 Task: Look for products in the category "Plant-Based Meat Alternatives" from the brand "Lightlife".
Action: Mouse pressed left at (21, 73)
Screenshot: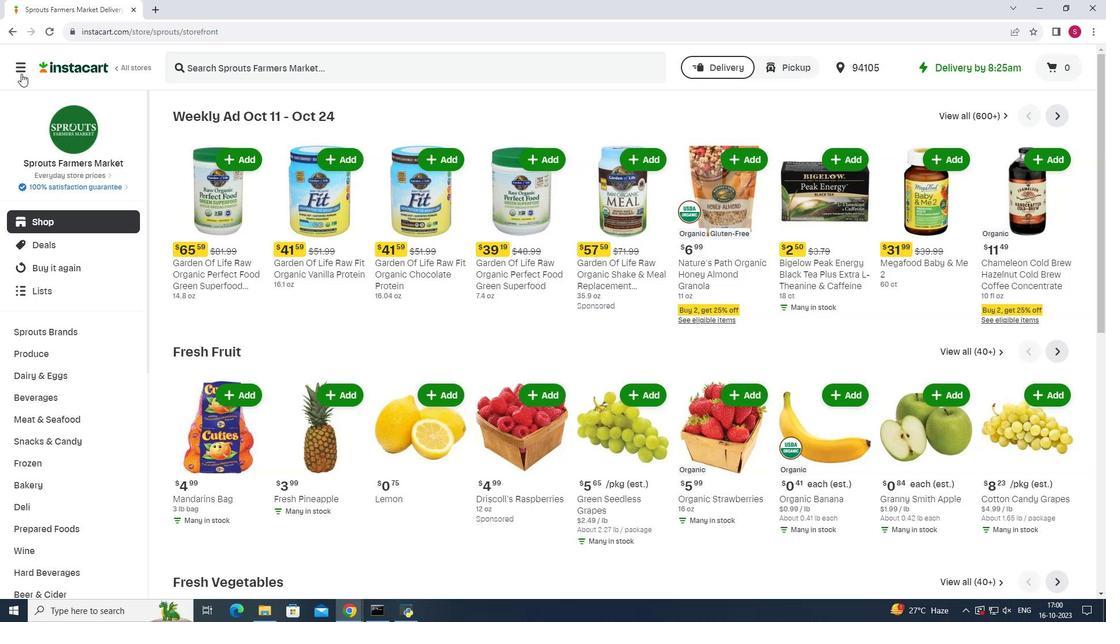 
Action: Mouse moved to (68, 304)
Screenshot: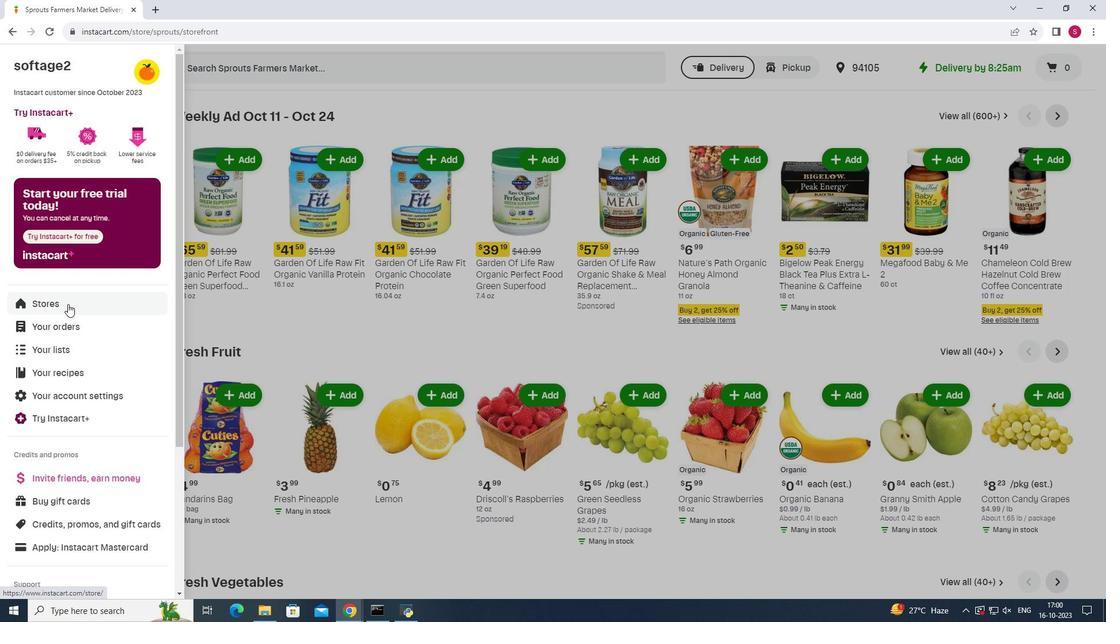 
Action: Mouse pressed left at (68, 304)
Screenshot: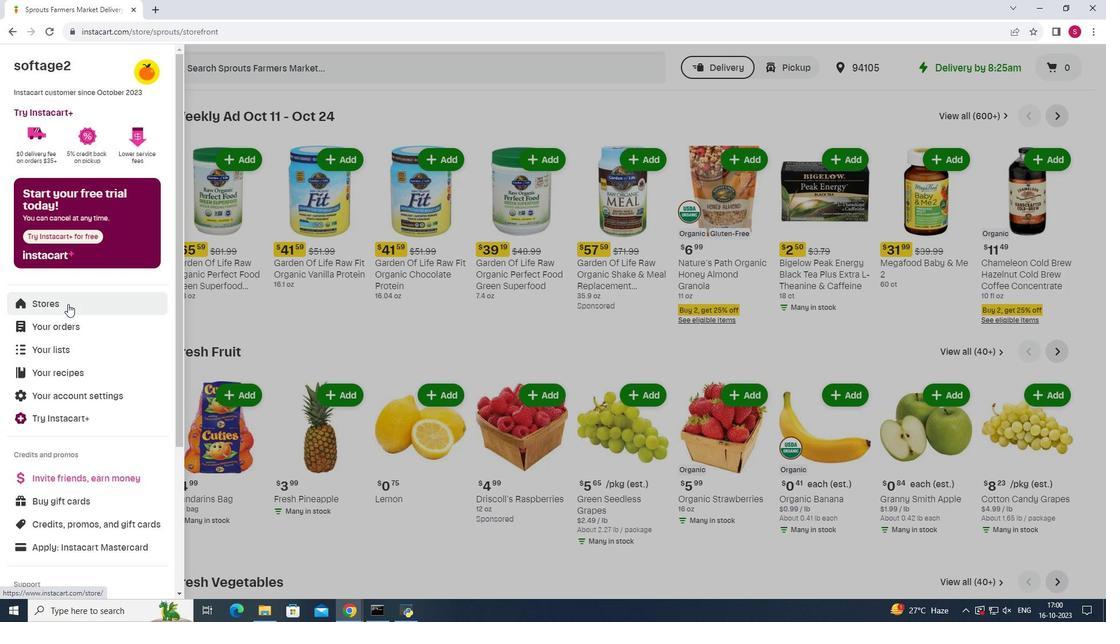 
Action: Mouse moved to (266, 107)
Screenshot: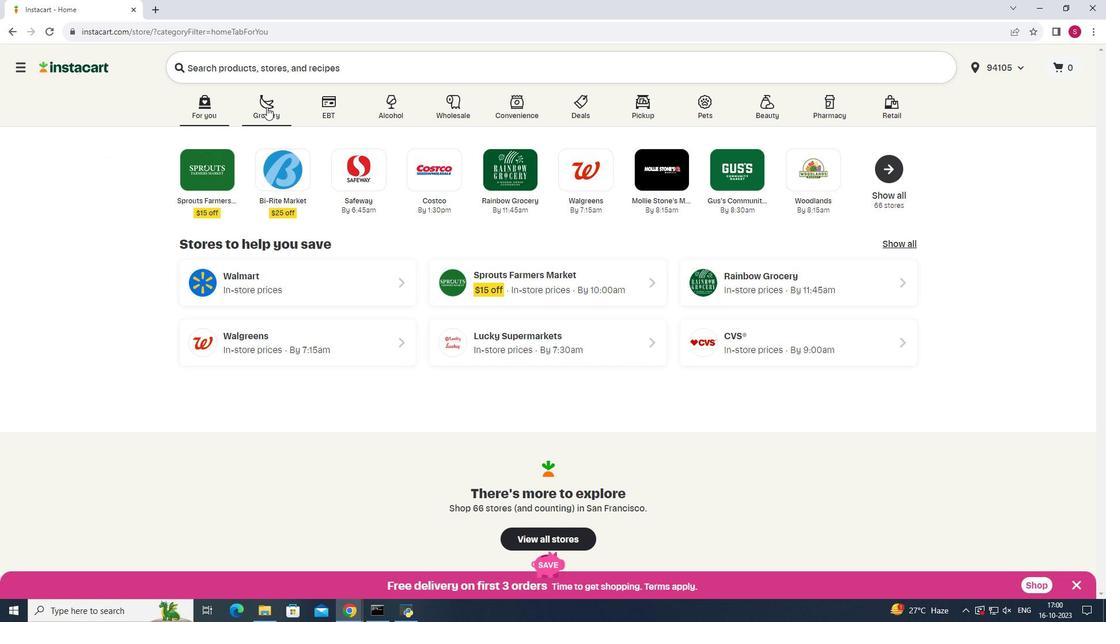 
Action: Mouse pressed left at (266, 107)
Screenshot: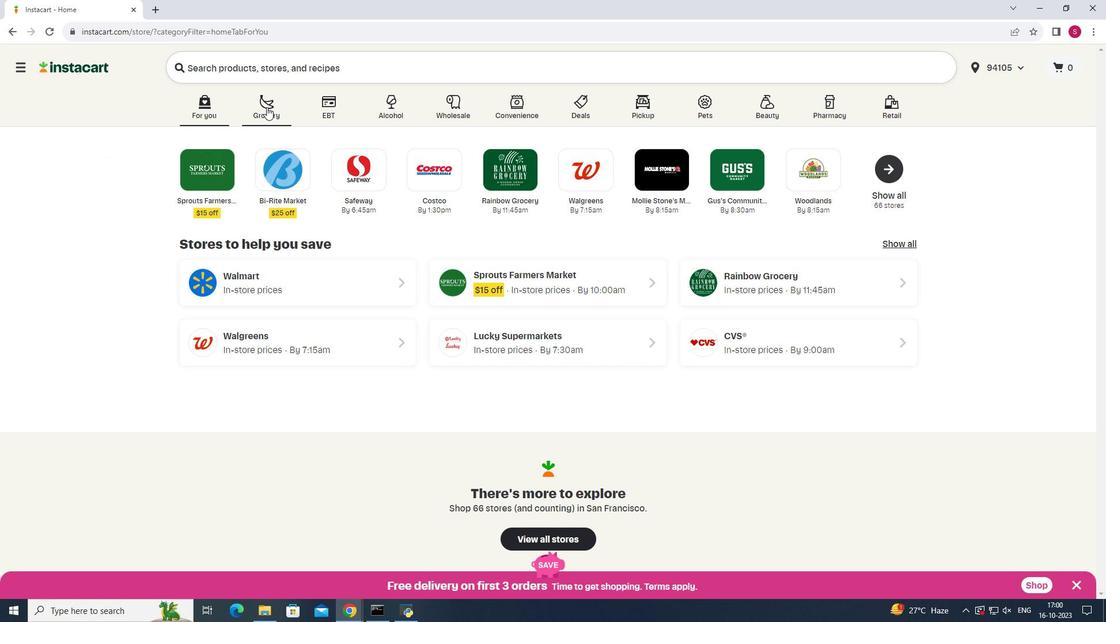 
Action: Mouse moved to (801, 164)
Screenshot: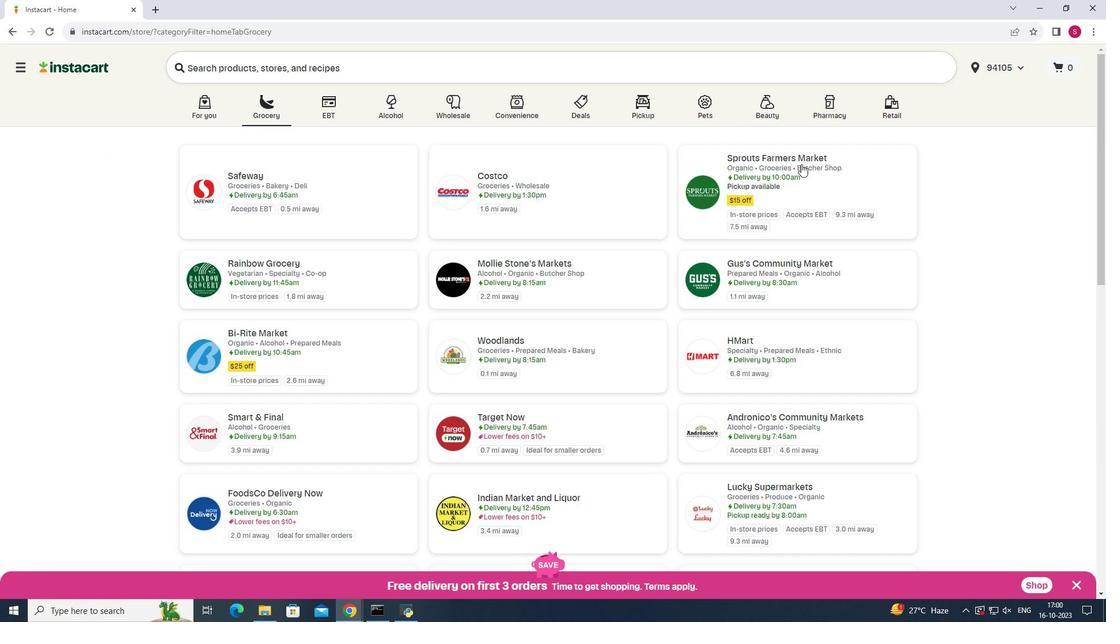 
Action: Mouse pressed left at (801, 164)
Screenshot: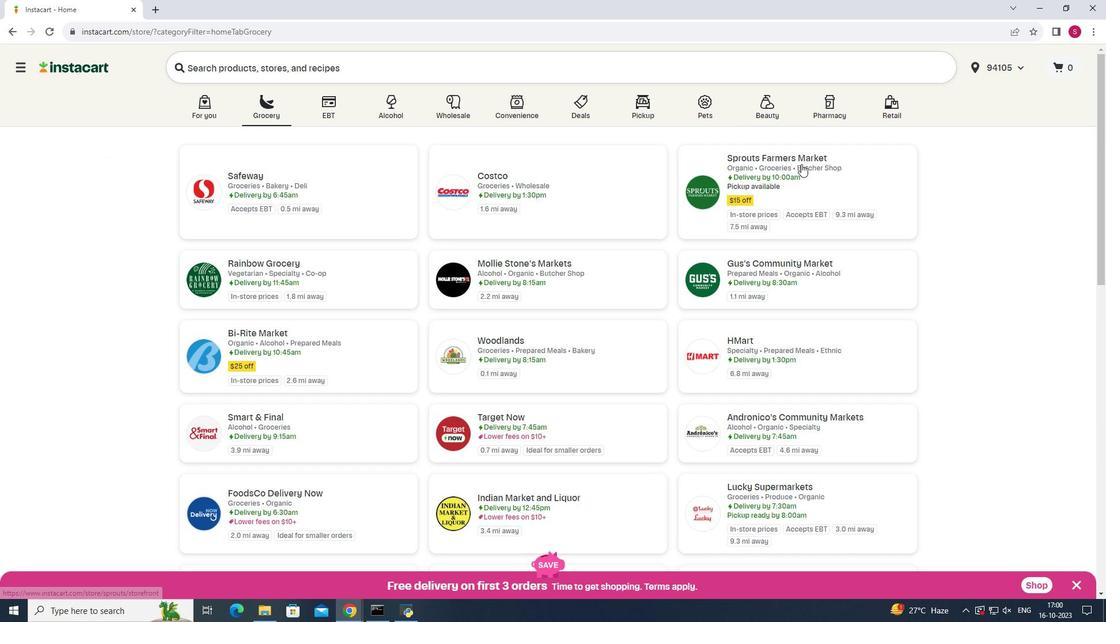 
Action: Mouse moved to (56, 418)
Screenshot: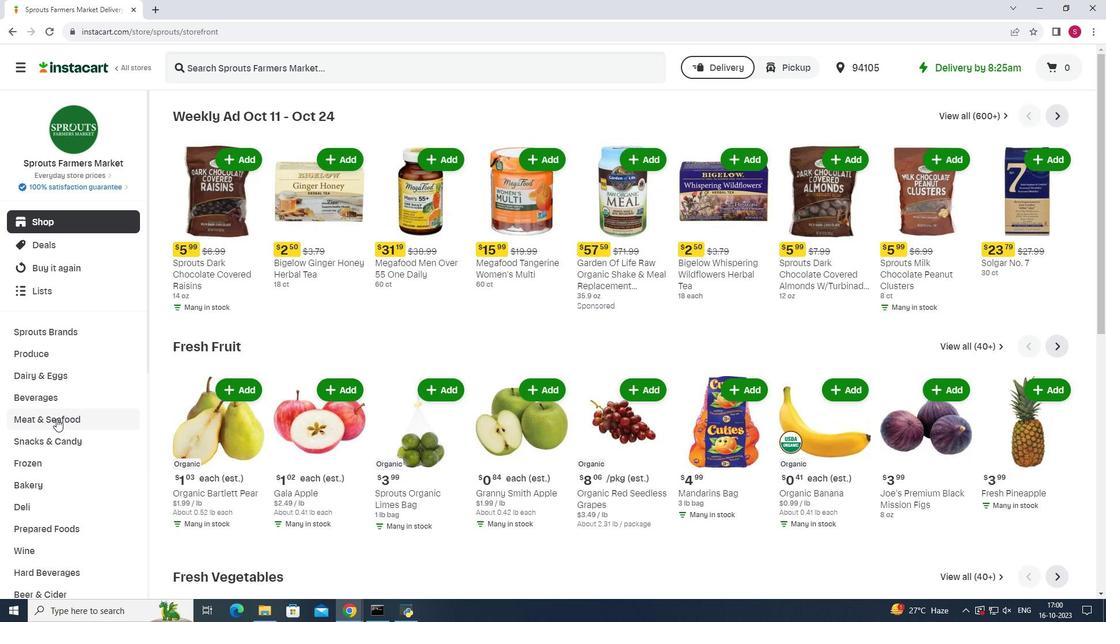 
Action: Mouse pressed left at (56, 418)
Screenshot: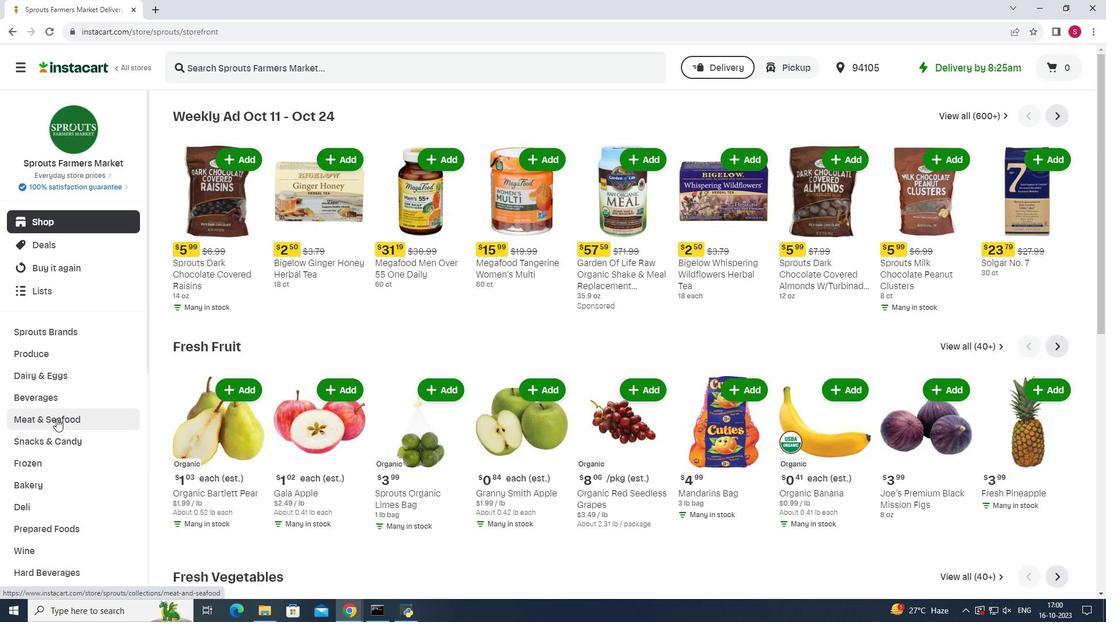 
Action: Mouse moved to (851, 144)
Screenshot: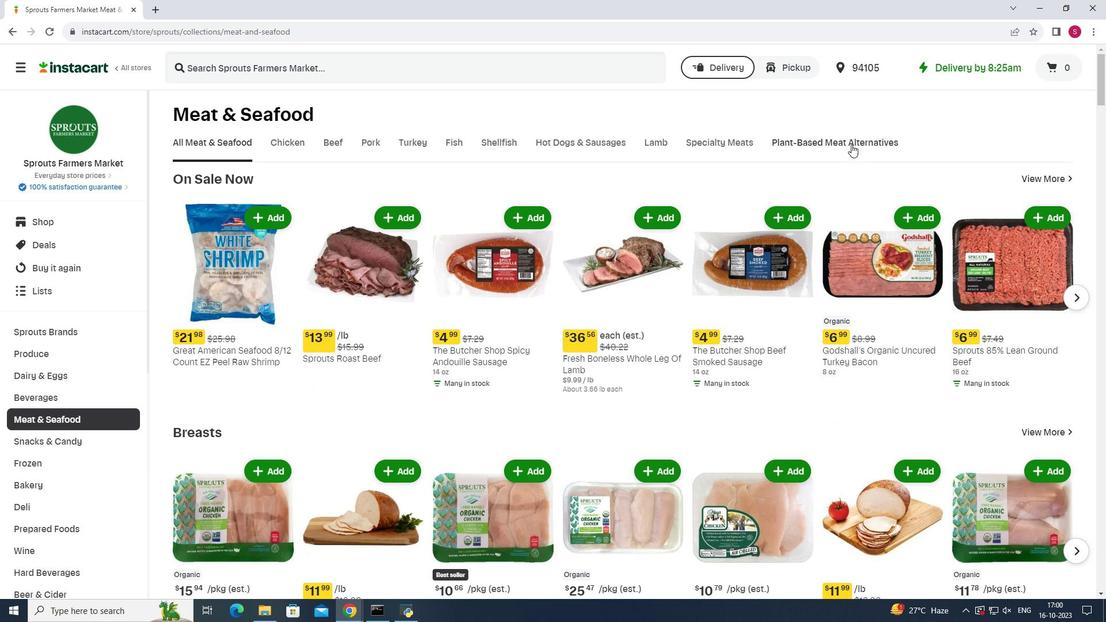 
Action: Mouse pressed left at (851, 144)
Screenshot: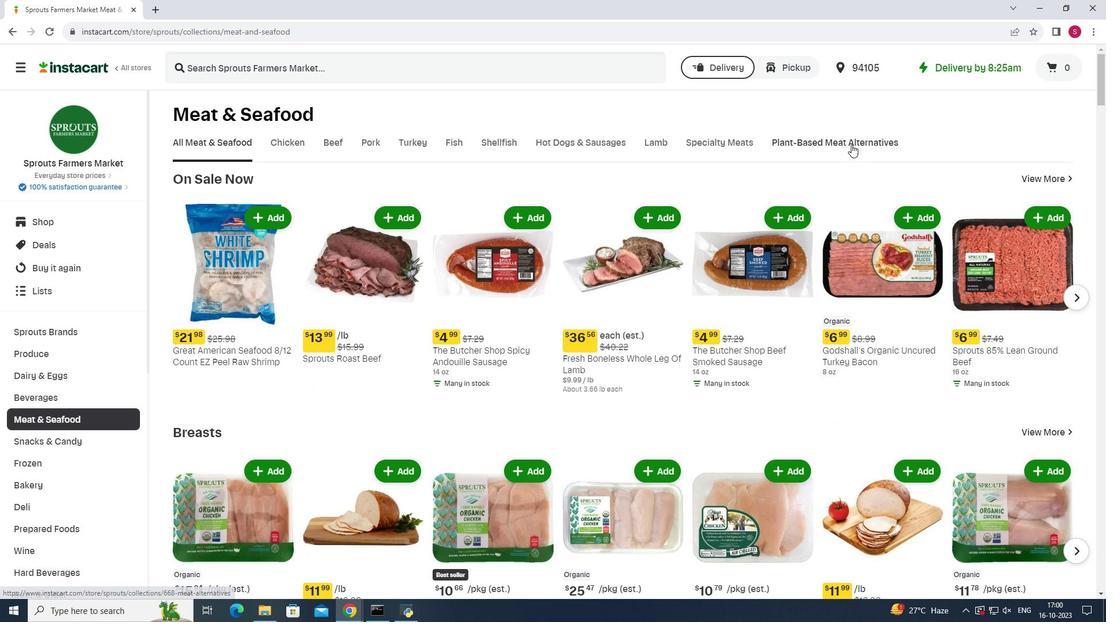 
Action: Mouse moved to (476, 198)
Screenshot: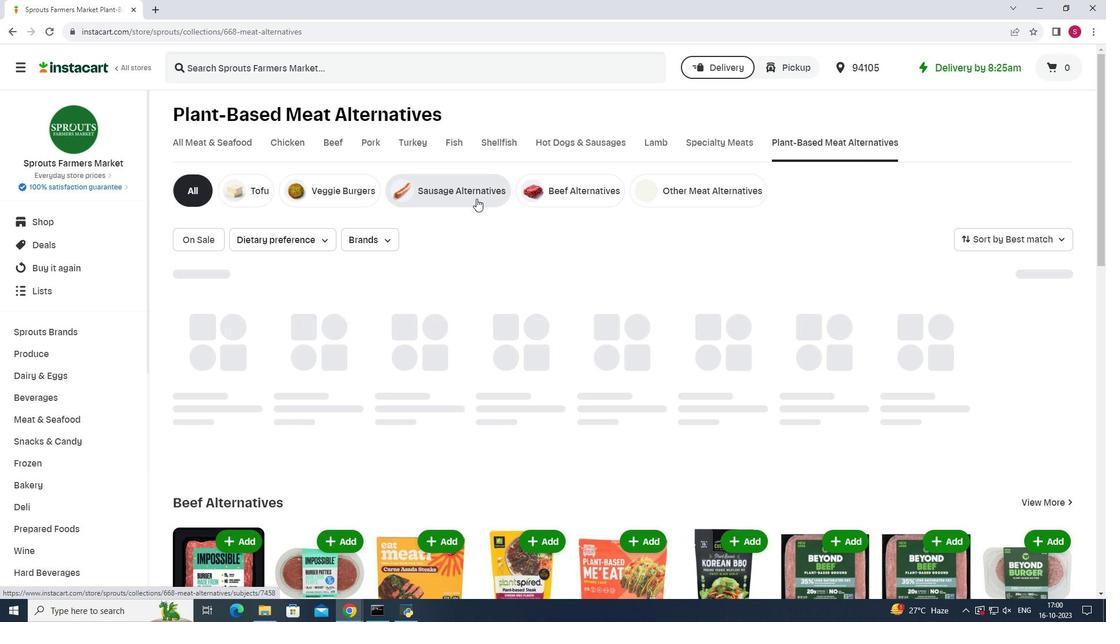 
Action: Mouse pressed left at (476, 198)
Screenshot: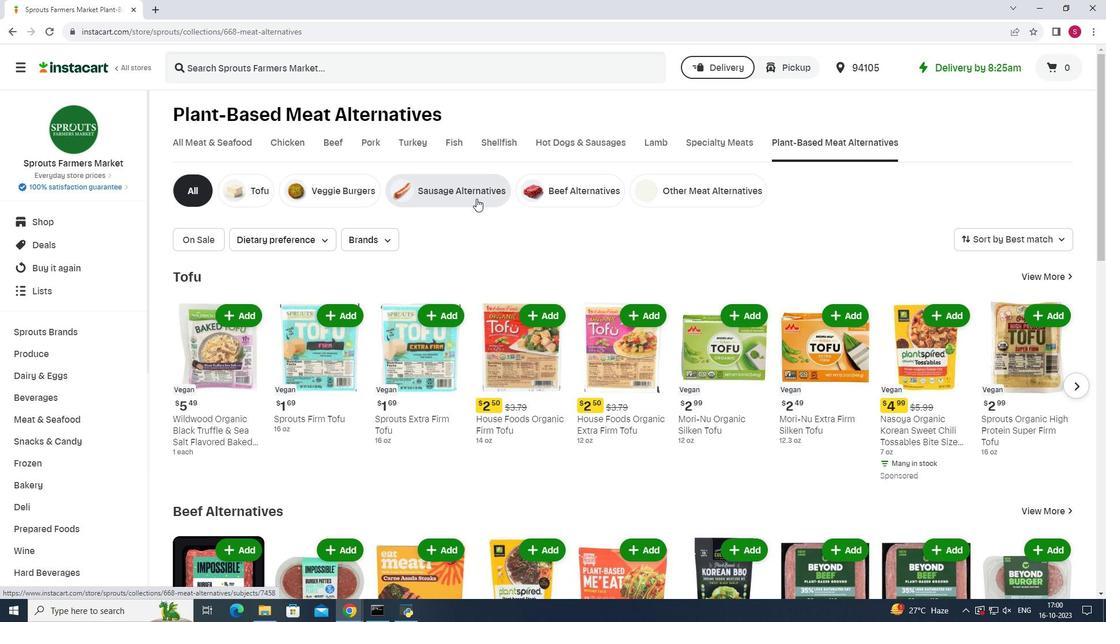 
Action: Mouse moved to (372, 240)
Screenshot: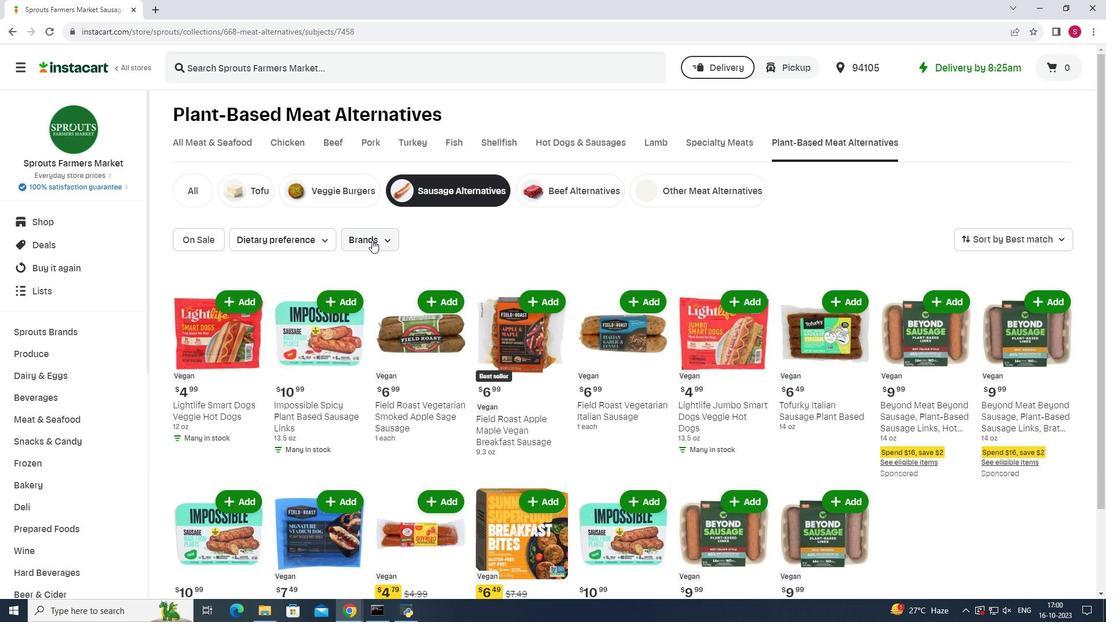 
Action: Mouse pressed left at (372, 240)
Screenshot: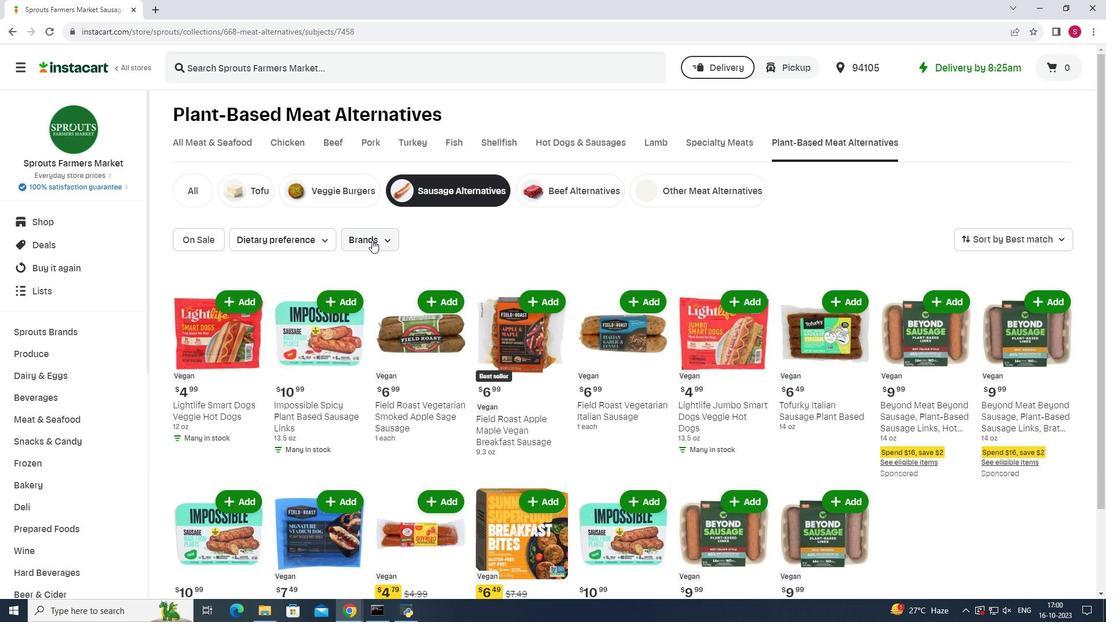 
Action: Mouse moved to (360, 332)
Screenshot: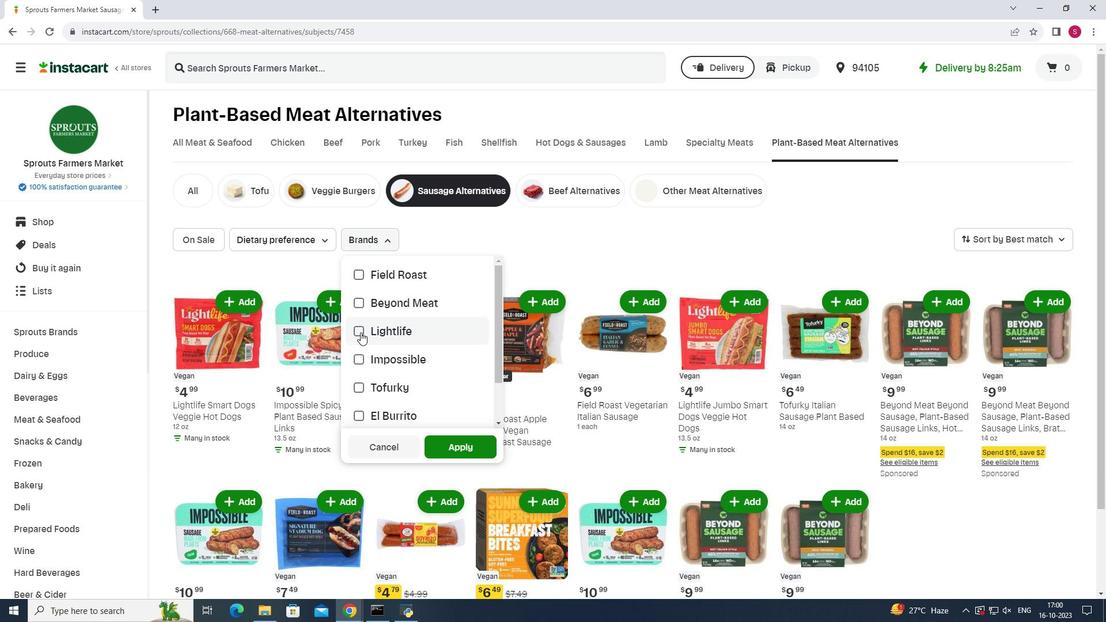 
Action: Mouse pressed left at (360, 332)
Screenshot: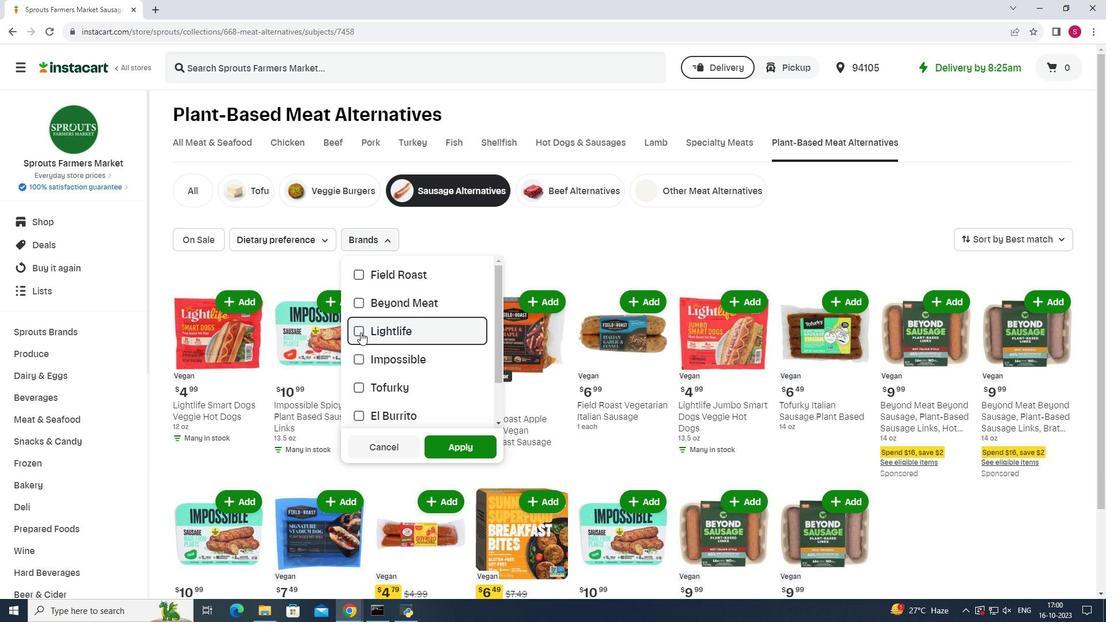 
Action: Mouse moved to (470, 450)
Screenshot: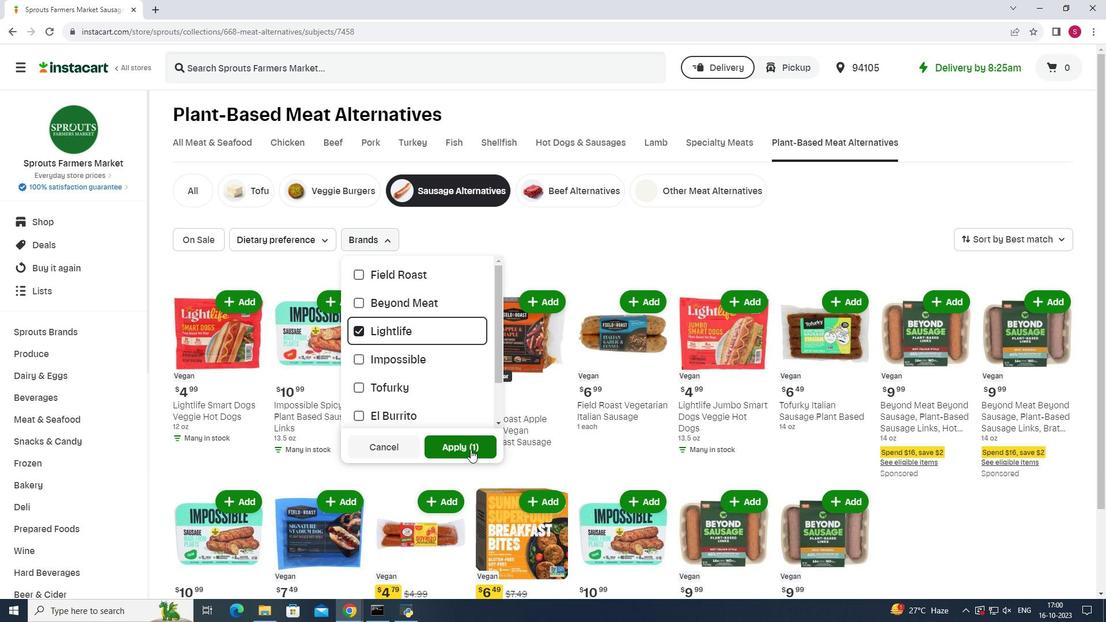 
Action: Mouse pressed left at (470, 450)
Screenshot: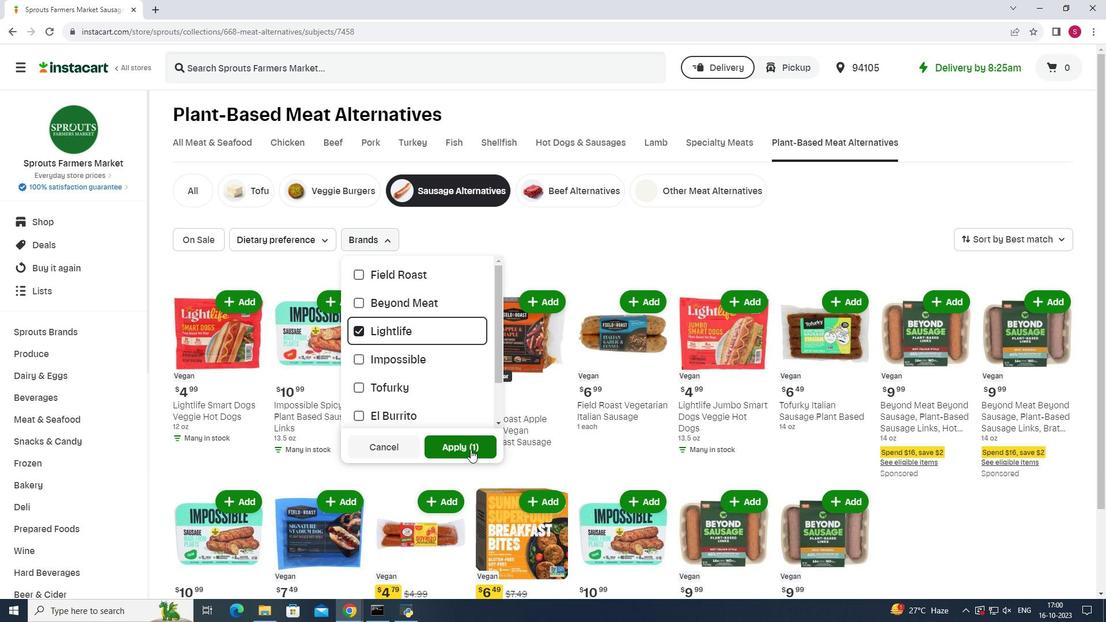 
Action: Mouse moved to (609, 254)
Screenshot: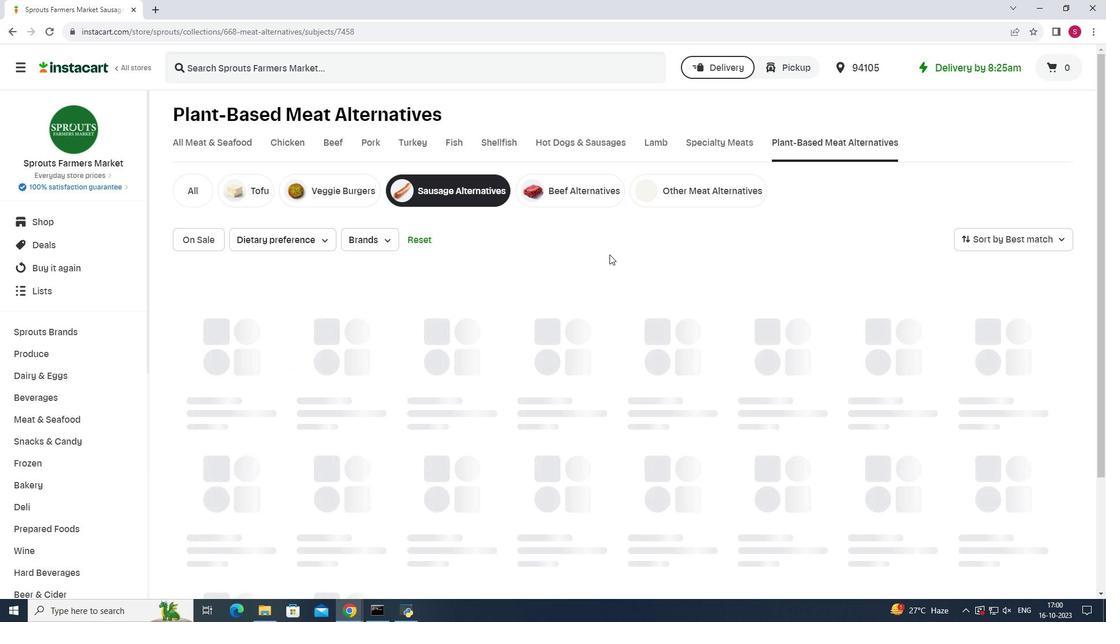 
